 Task: Create a release for a new version of your project.
Action: Mouse moved to (1003, 68)
Screenshot: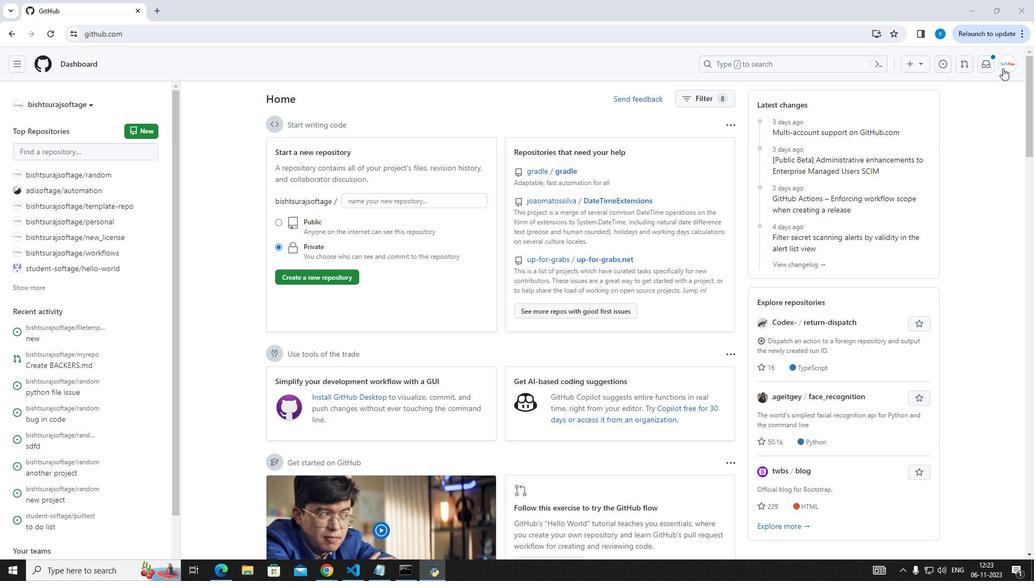 
Action: Mouse pressed left at (1003, 68)
Screenshot: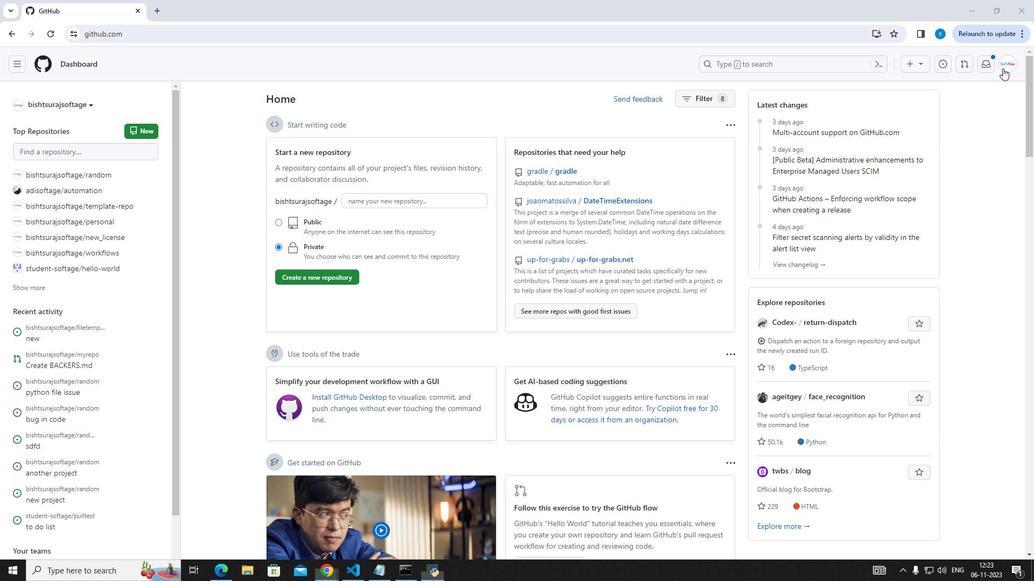 
Action: Mouse moved to (996, 155)
Screenshot: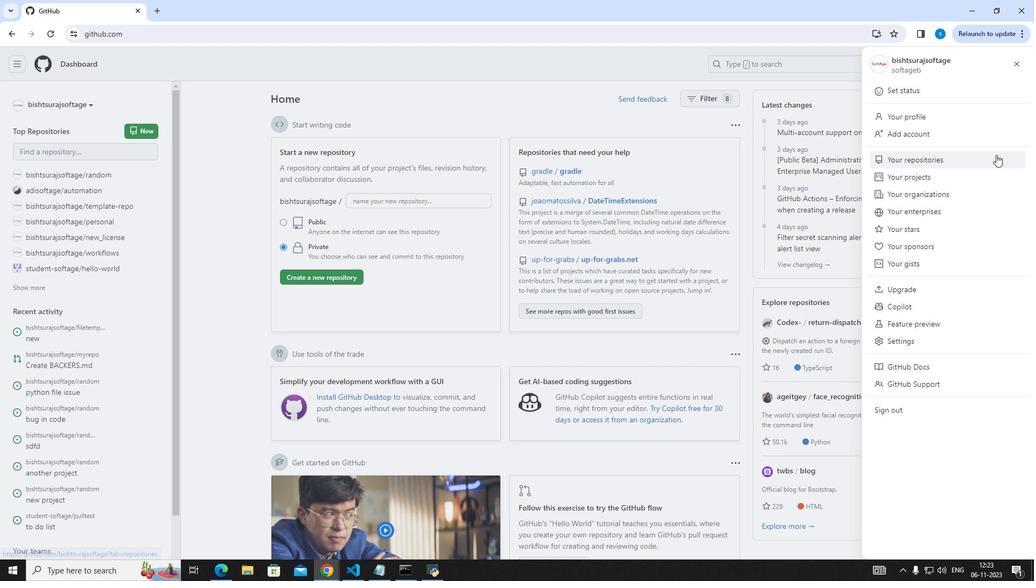 
Action: Mouse pressed left at (996, 155)
Screenshot: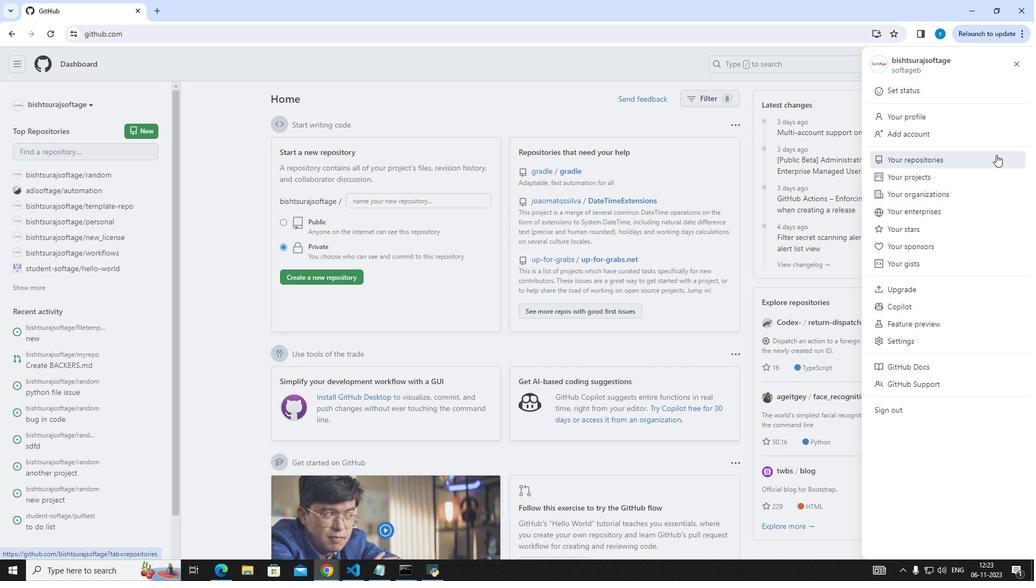 
Action: Mouse moved to (379, 159)
Screenshot: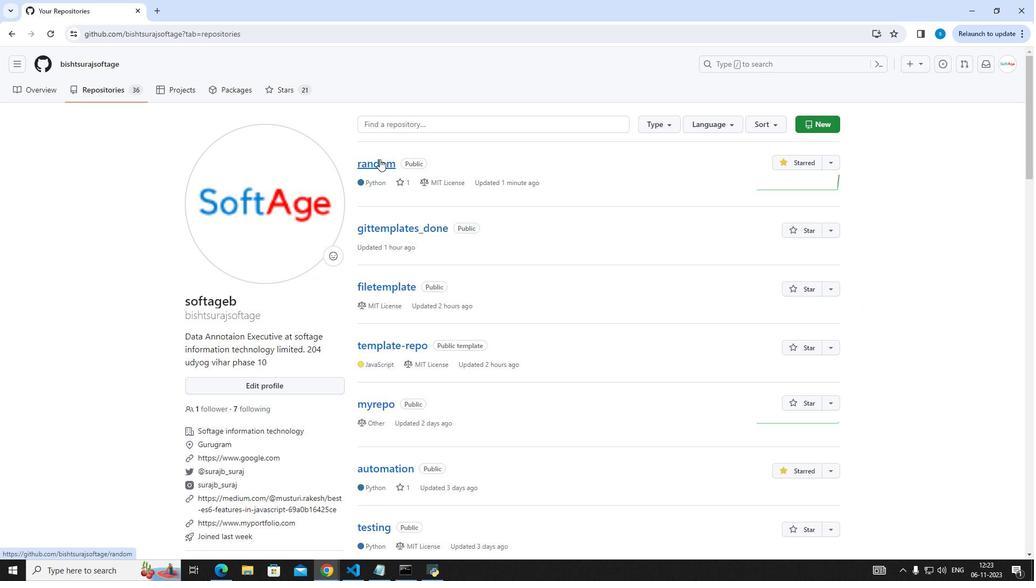 
Action: Mouse pressed left at (379, 159)
Screenshot: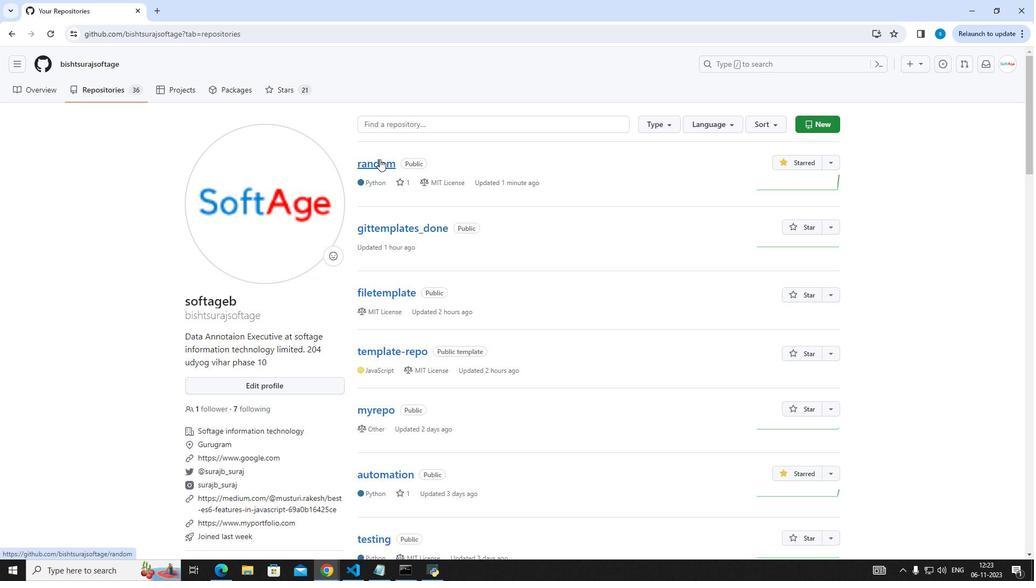 
Action: Mouse moved to (703, 347)
Screenshot: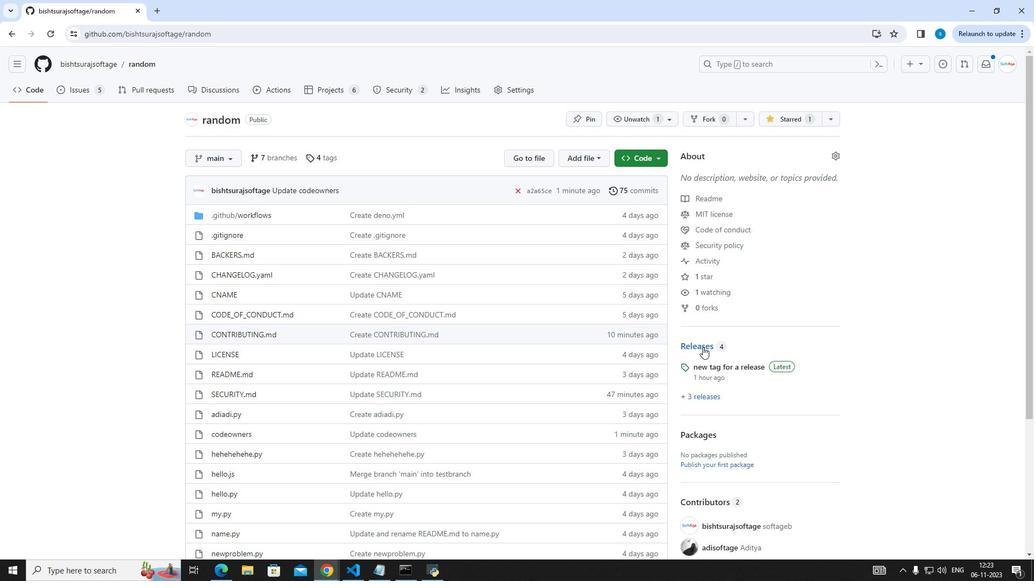 
Action: Mouse pressed left at (703, 347)
Screenshot: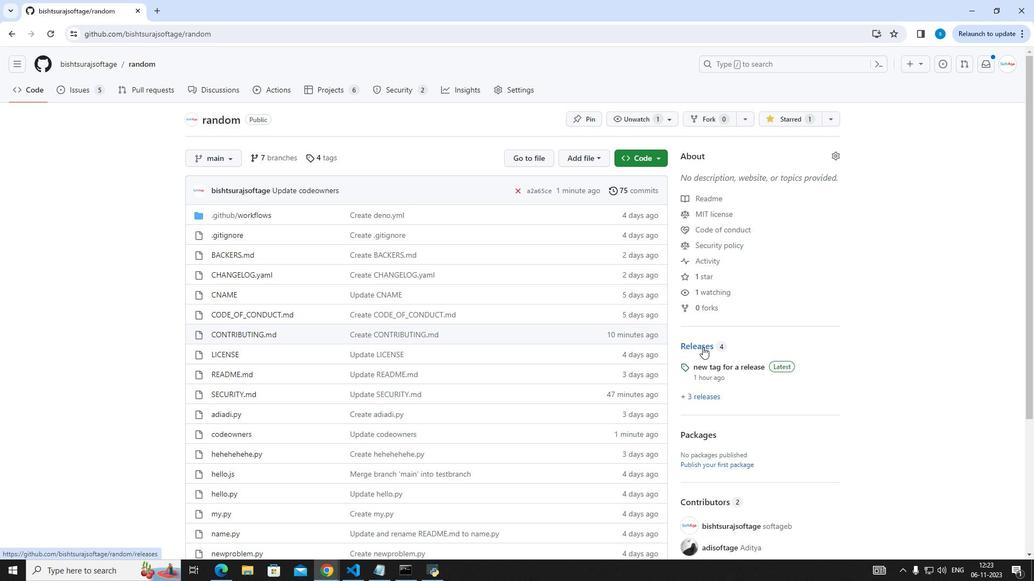 
Action: Mouse moved to (656, 127)
Screenshot: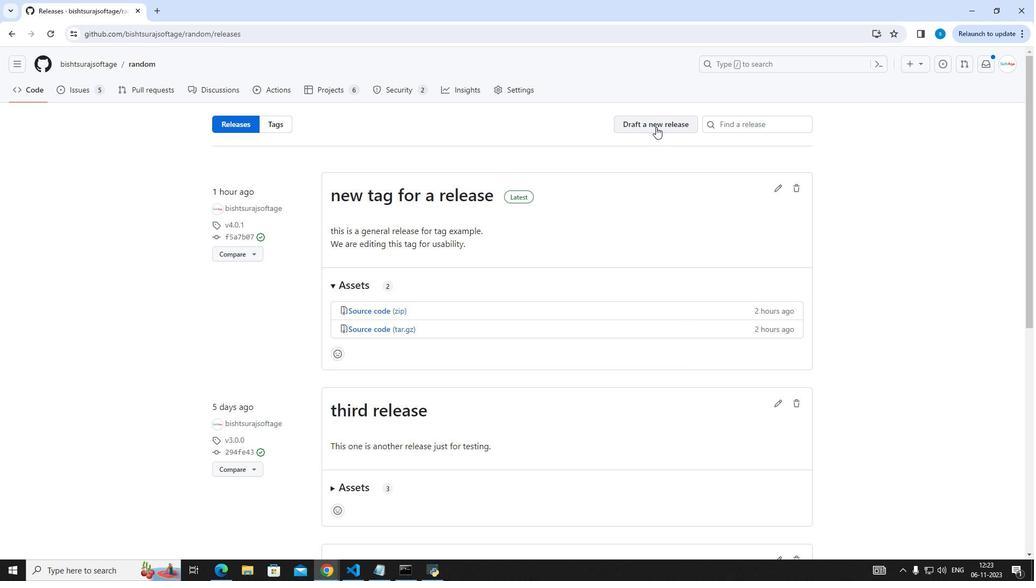 
Action: Mouse pressed left at (656, 127)
Screenshot: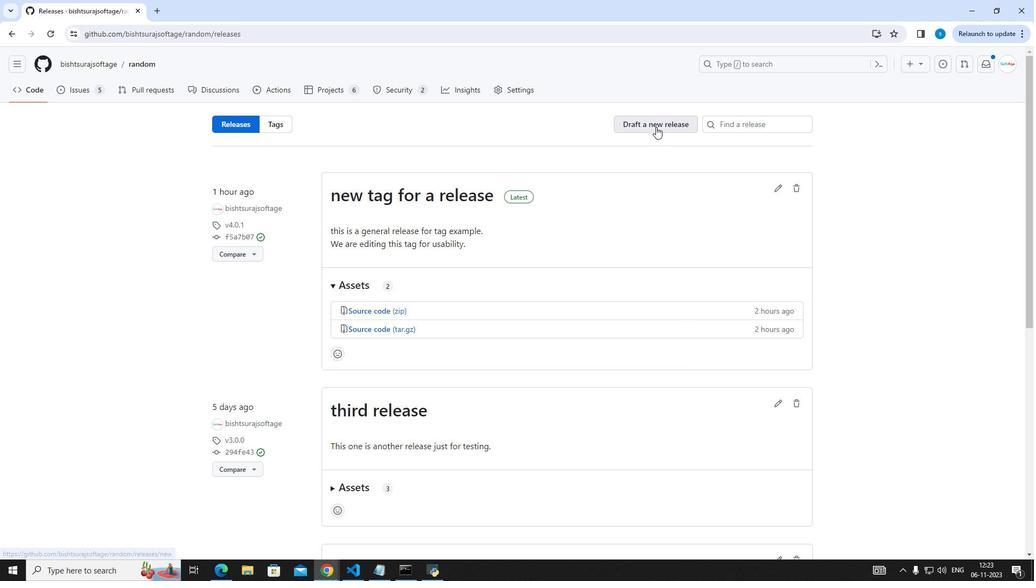 
Action: Mouse moved to (237, 160)
Screenshot: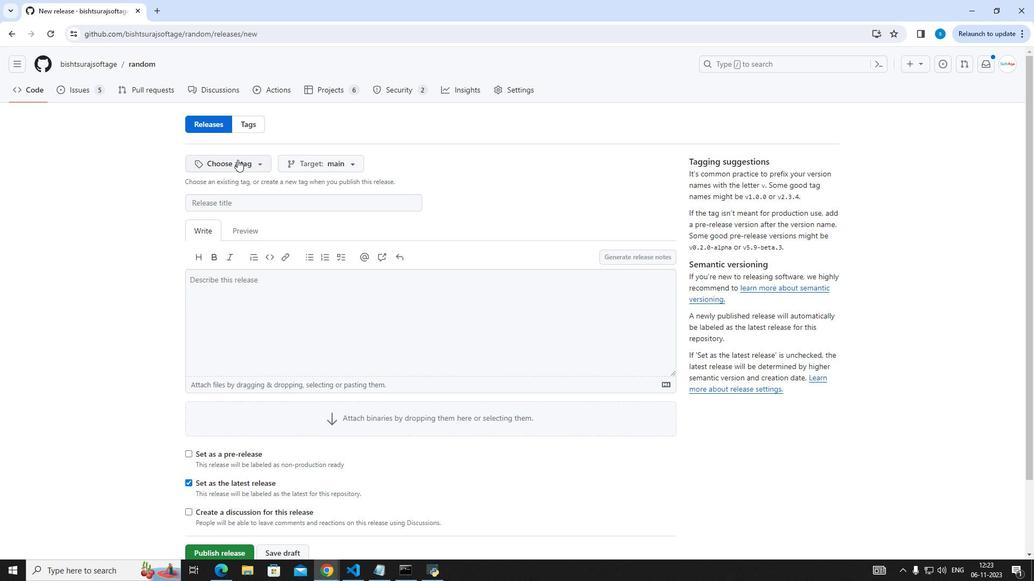 
Action: Mouse pressed left at (237, 160)
Screenshot: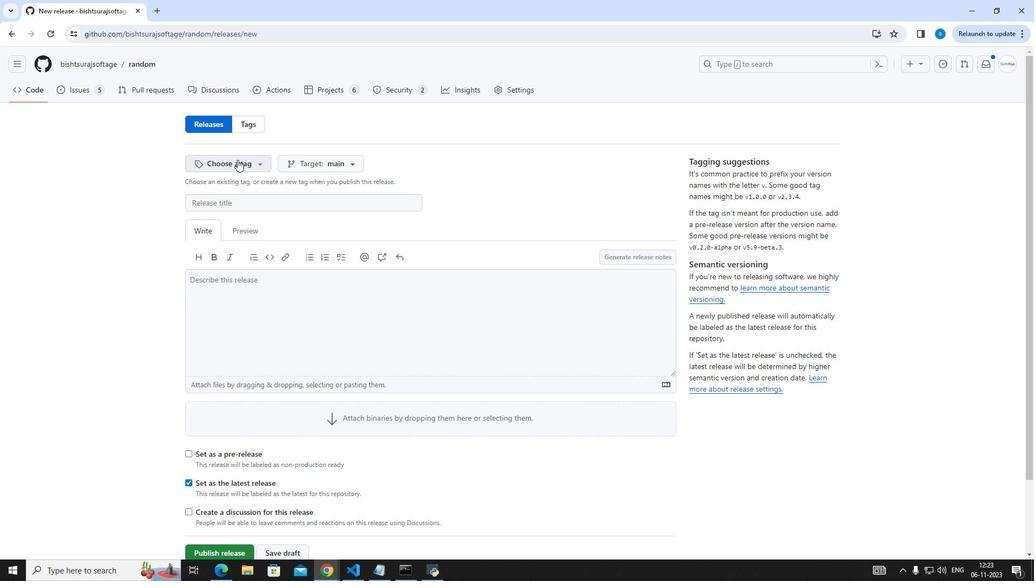 
Action: Mouse moved to (251, 192)
Screenshot: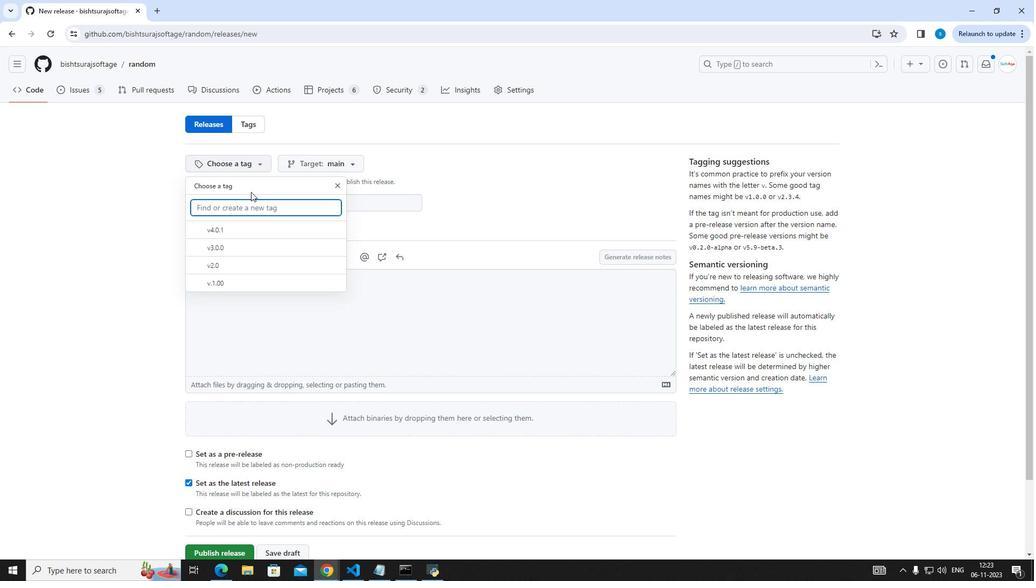 
Action: Key pressed v4.0.2<Key.enter>
Screenshot: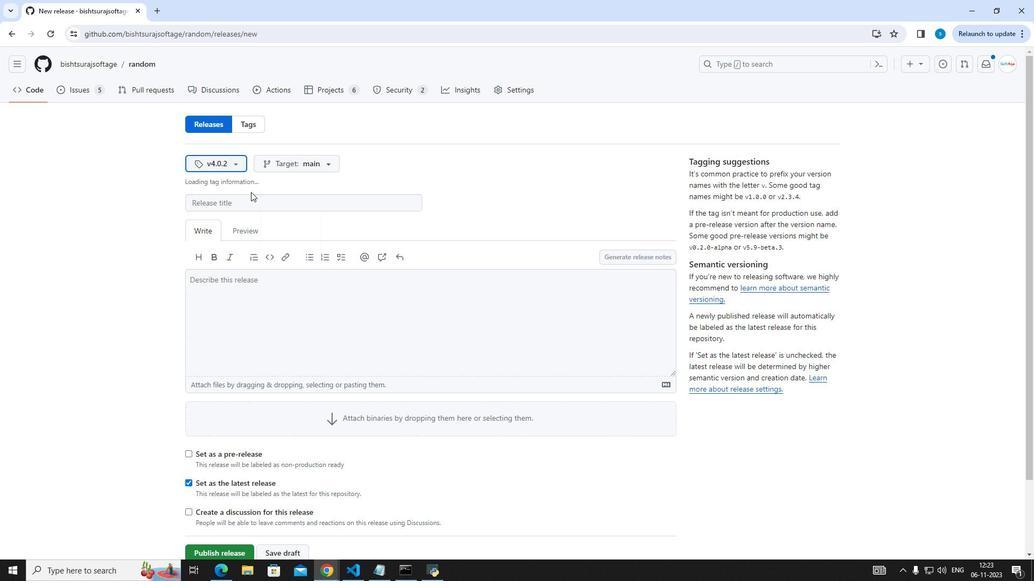 
Action: Mouse moved to (248, 201)
Screenshot: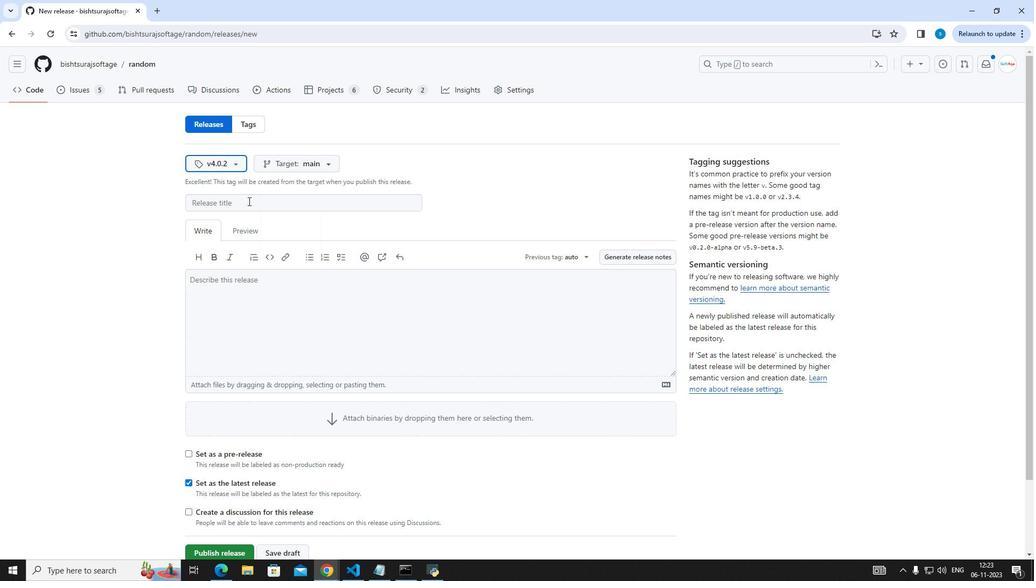 
Action: Mouse pressed left at (248, 201)
Screenshot: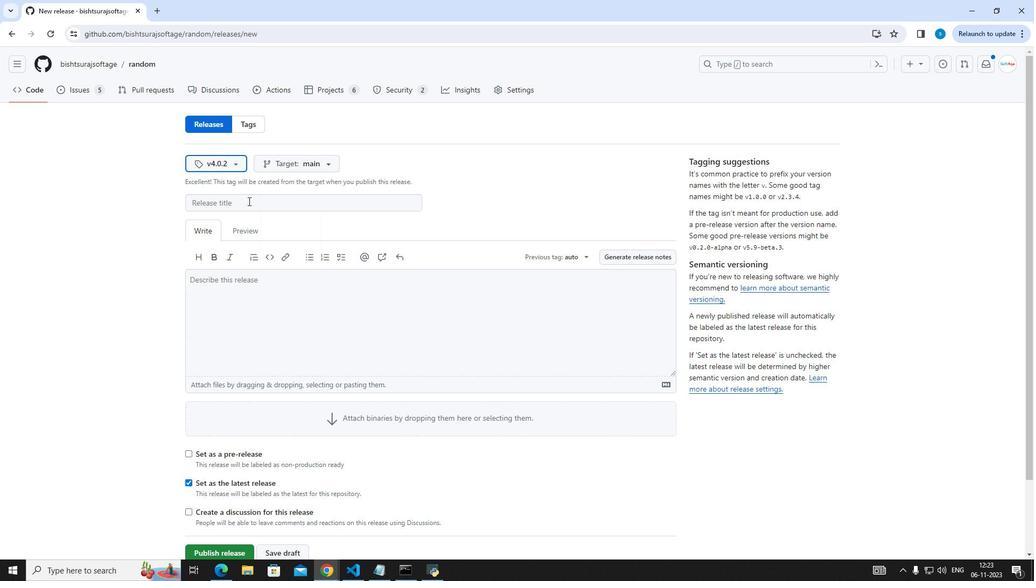 
Action: Key pressed my<Key.space>b<Key.backspace>release
Screenshot: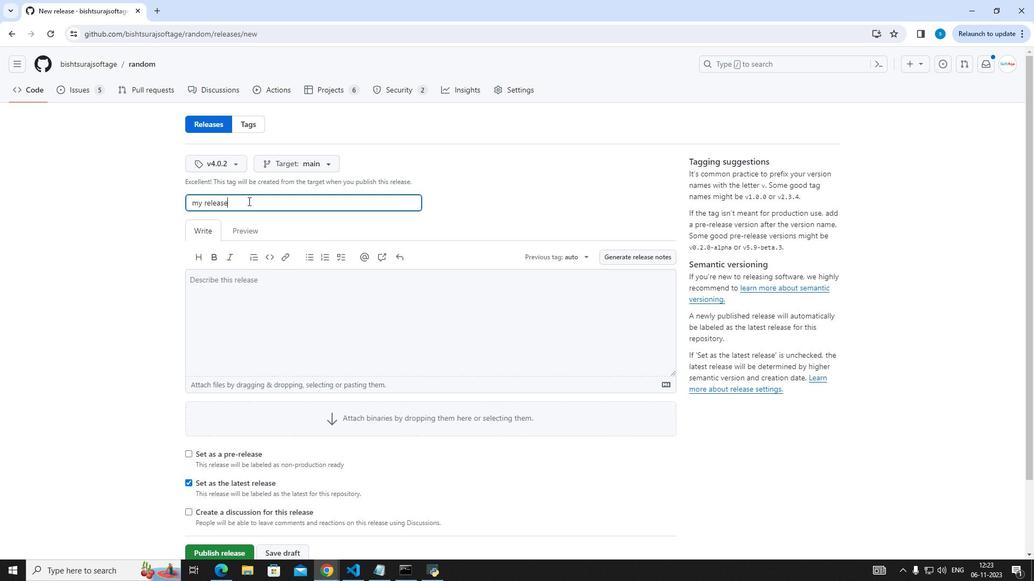 
Action: Mouse moved to (236, 296)
Screenshot: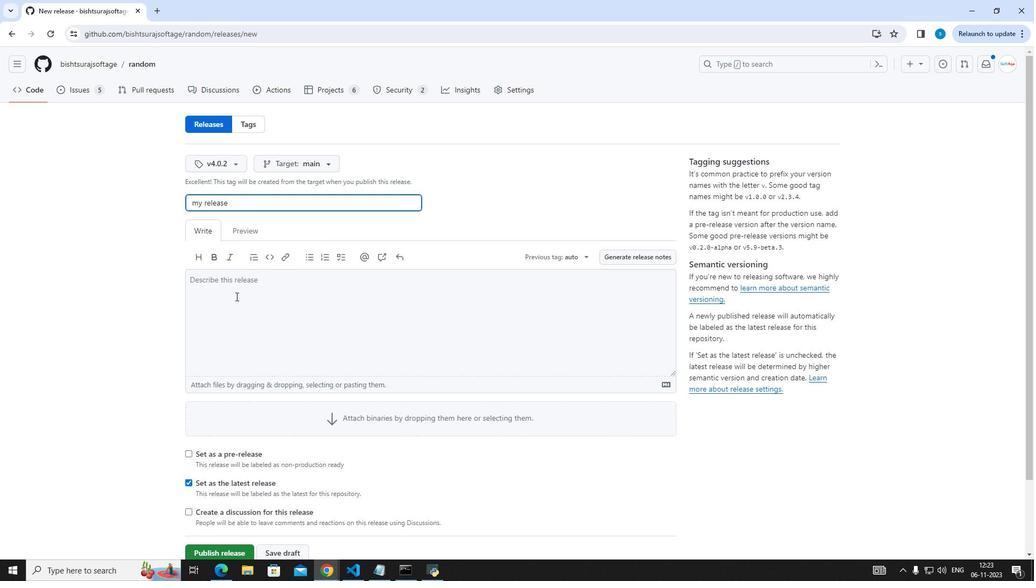 
Action: Mouse pressed left at (236, 296)
Screenshot: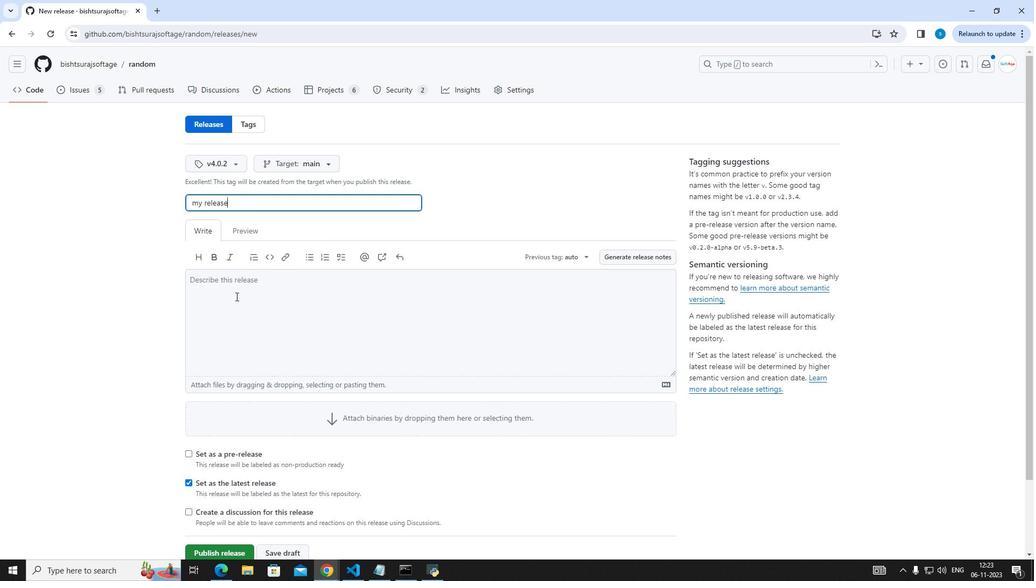 
Action: Mouse moved to (236, 297)
Screenshot: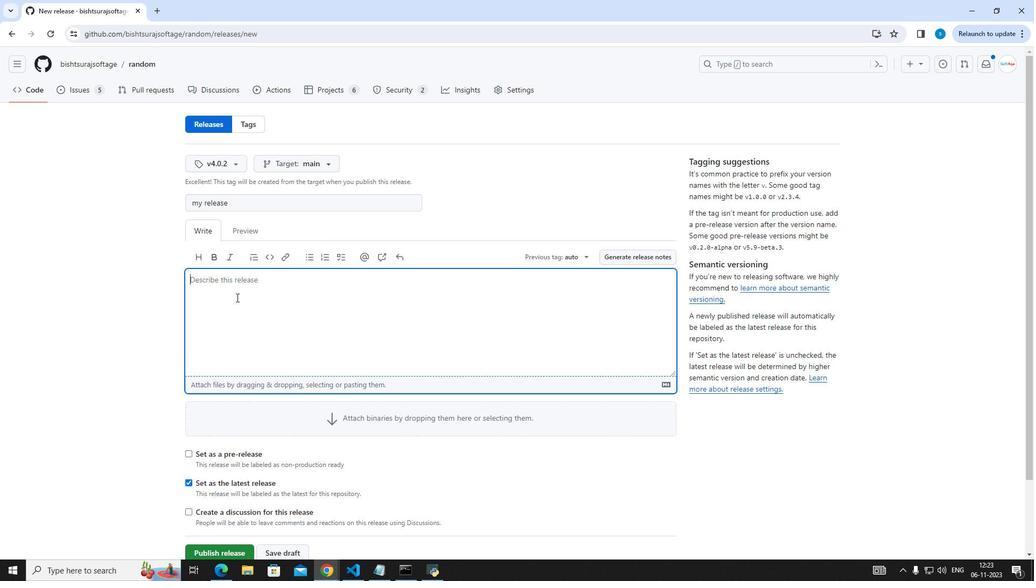
Action: Key pressed <Key.shift_r>This<Key.space>t<Key.backspace>is<Key.space>ab<Key.backspace>nto<Key.backspace><Key.backspace>other<Key.space>release<Key.space>for<Key.space>this<Key.space>repository.
Screenshot: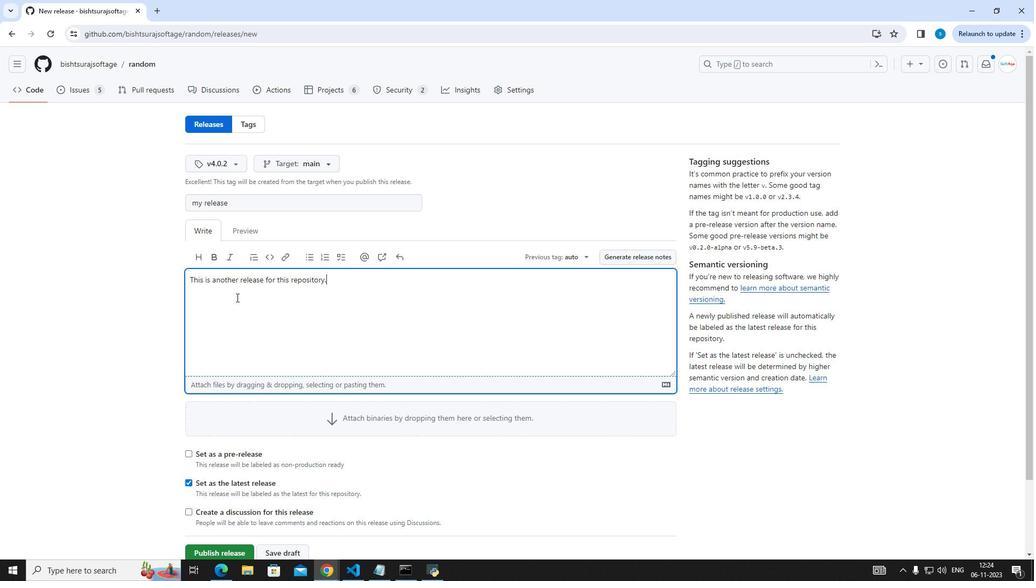 
Action: Mouse moved to (224, 310)
Screenshot: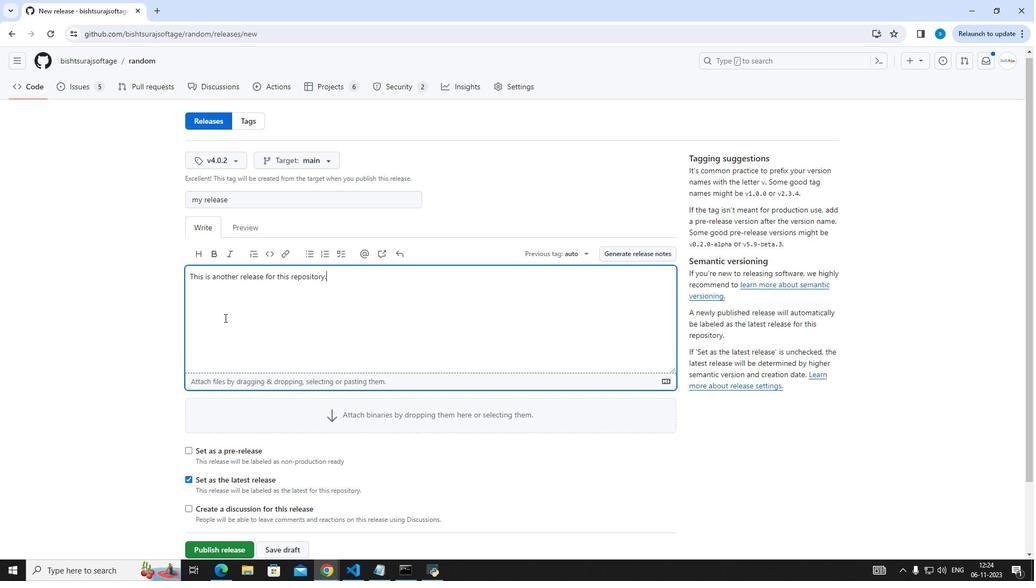 
Action: Mouse scrolled (224, 309) with delta (0, 0)
Screenshot: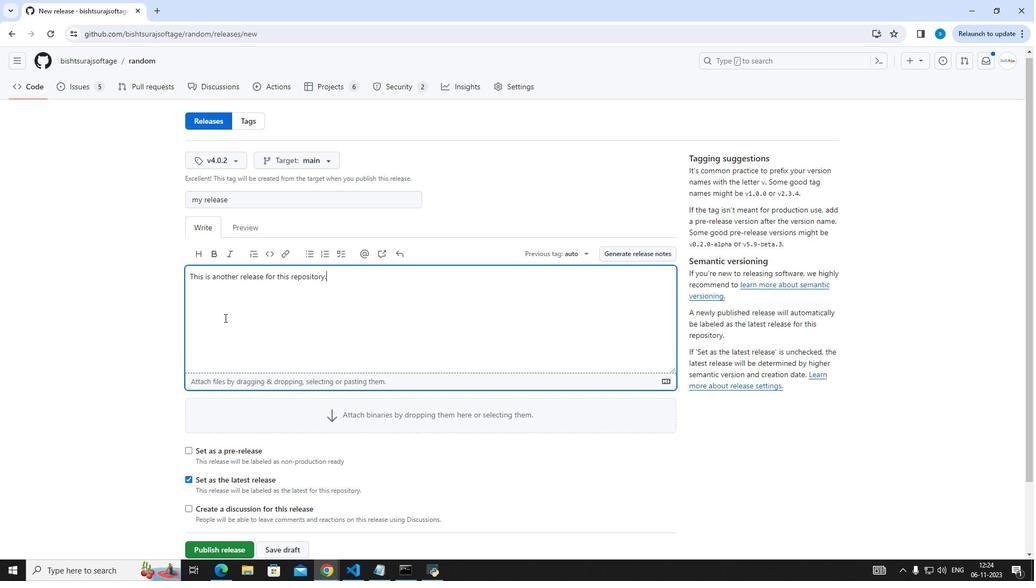 
Action: Mouse moved to (224, 319)
Screenshot: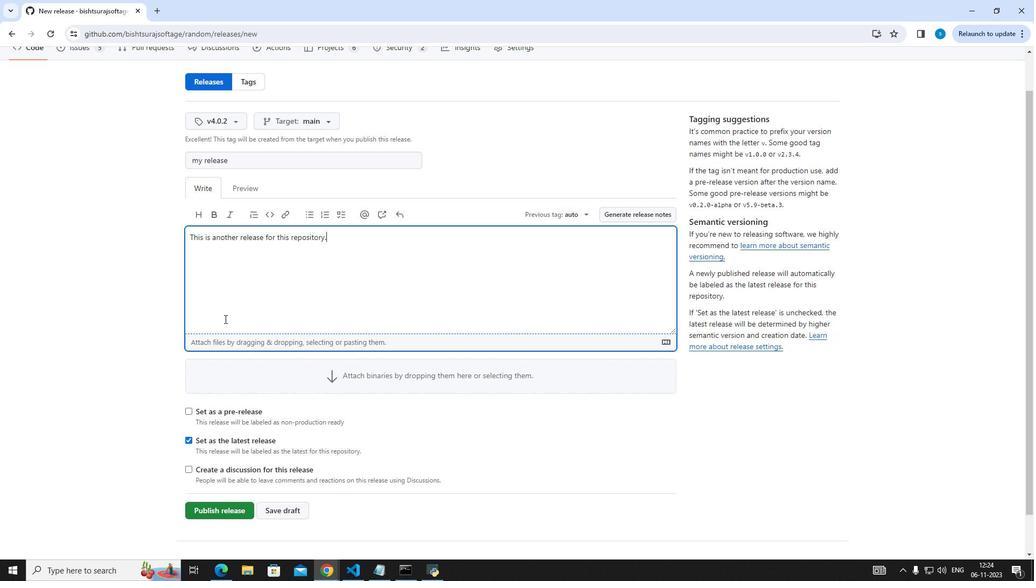 
Action: Mouse scrolled (224, 318) with delta (0, 0)
Screenshot: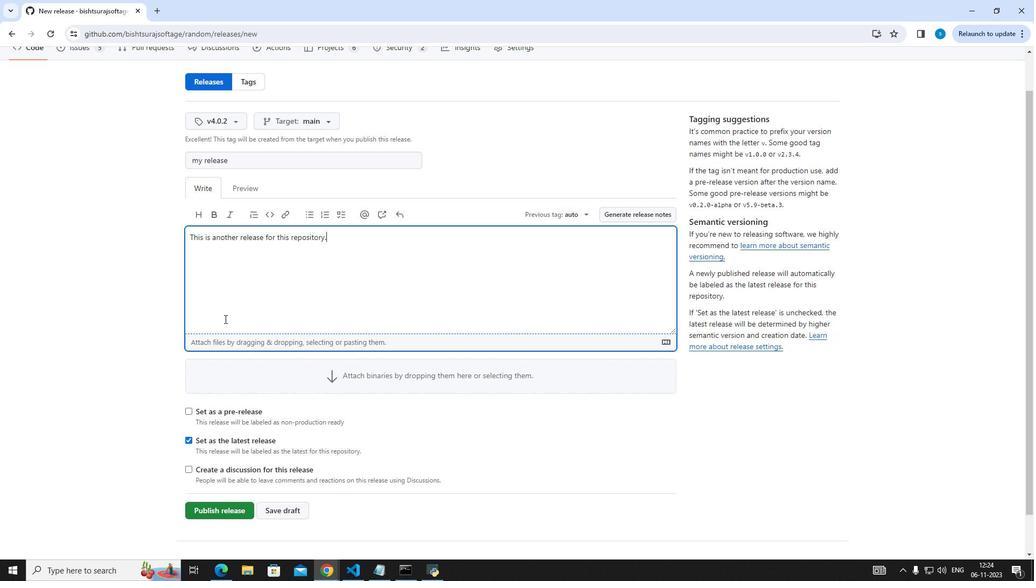 
Action: Mouse moved to (226, 325)
Screenshot: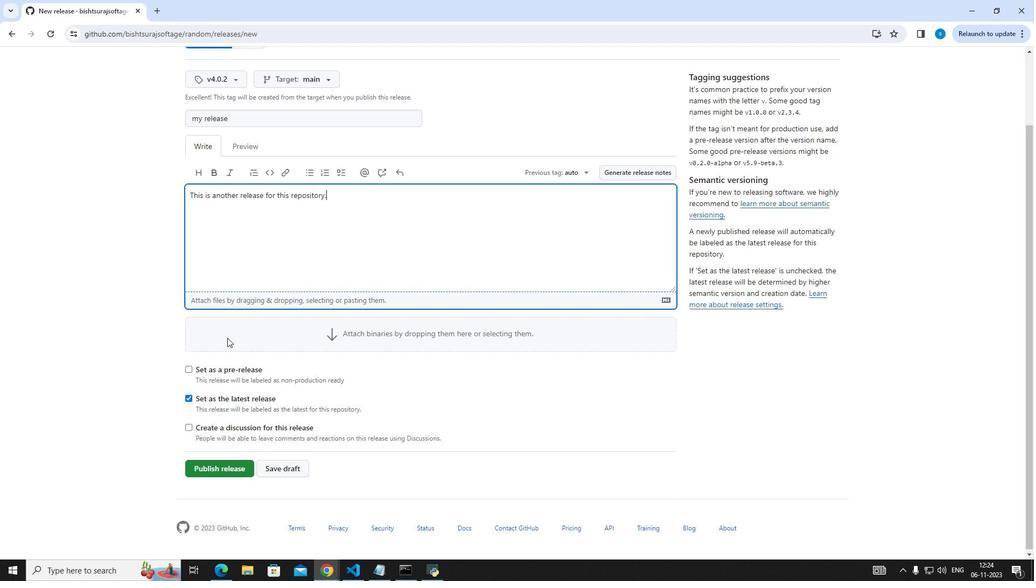 
Action: Mouse scrolled (226, 324) with delta (0, 0)
Screenshot: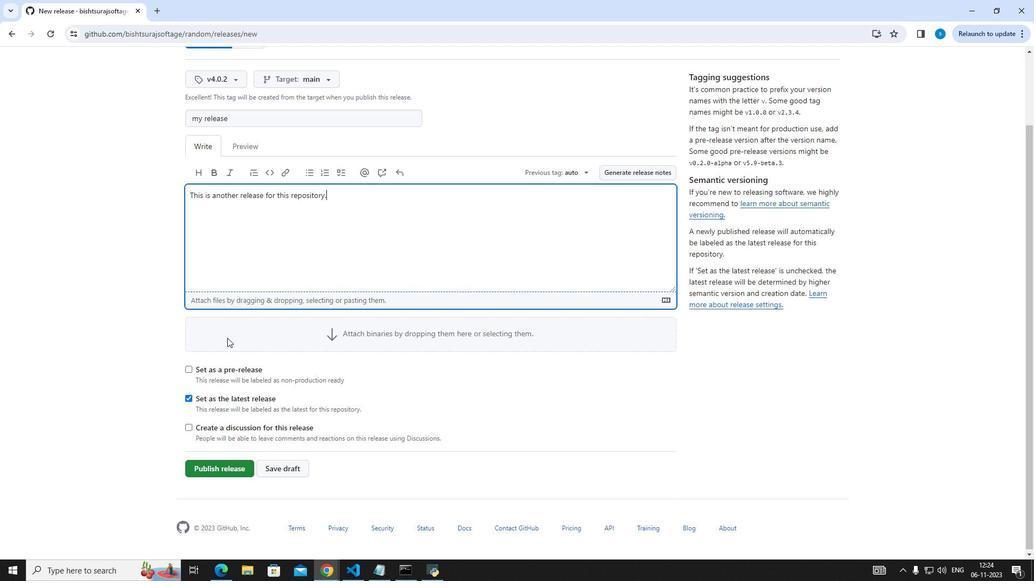 
Action: Mouse moved to (223, 460)
Screenshot: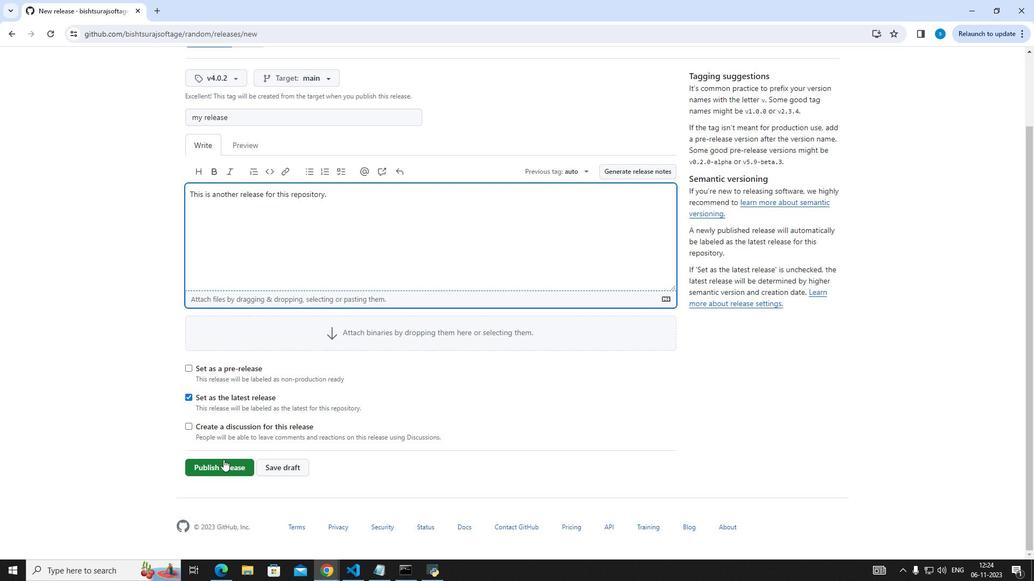 
Action: Mouse pressed left at (223, 460)
Screenshot: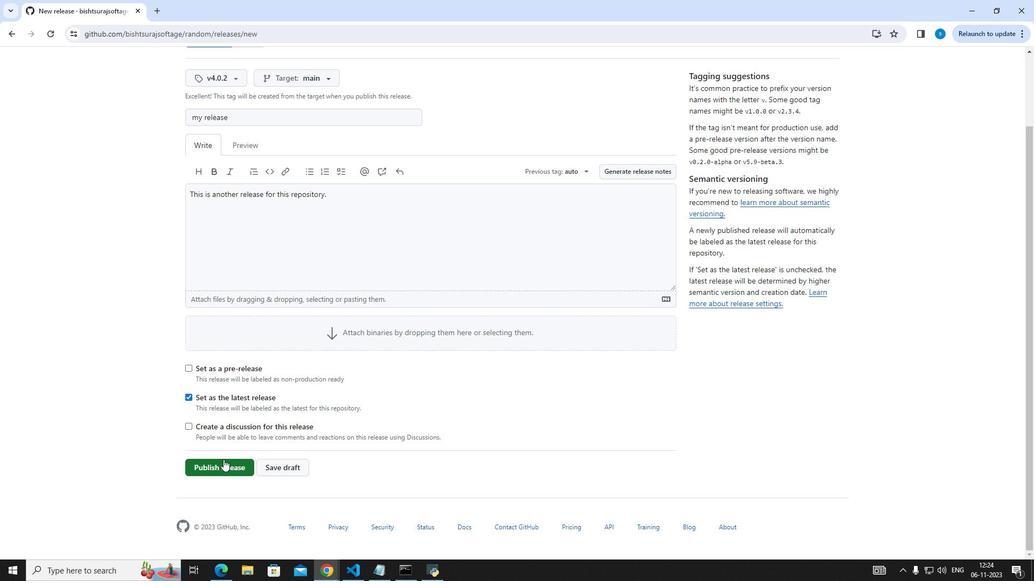 
Action: Mouse moved to (155, 342)
Screenshot: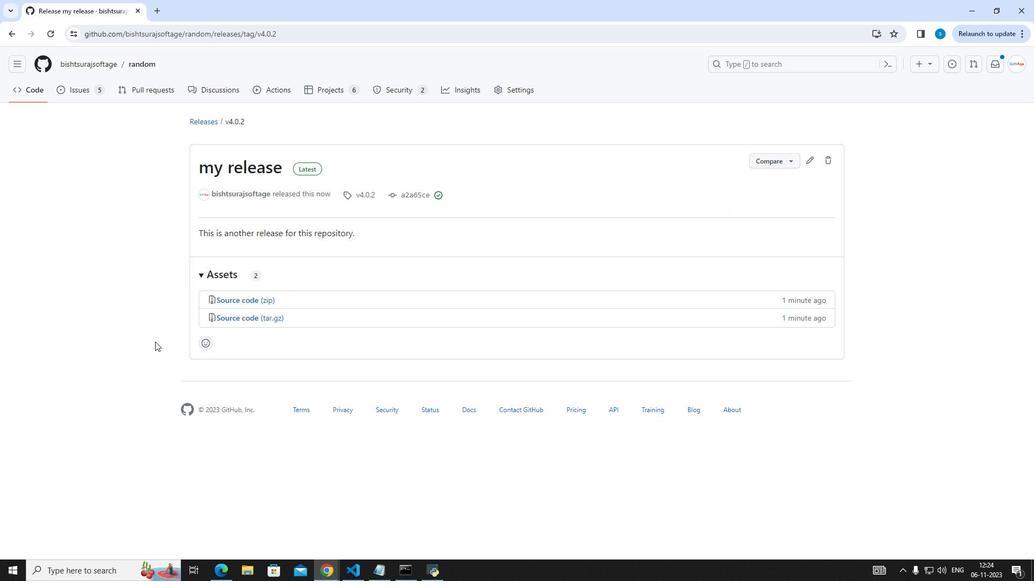 
